 Task: Print slides in black and white.
Action: Mouse moved to (74, 203)
Screenshot: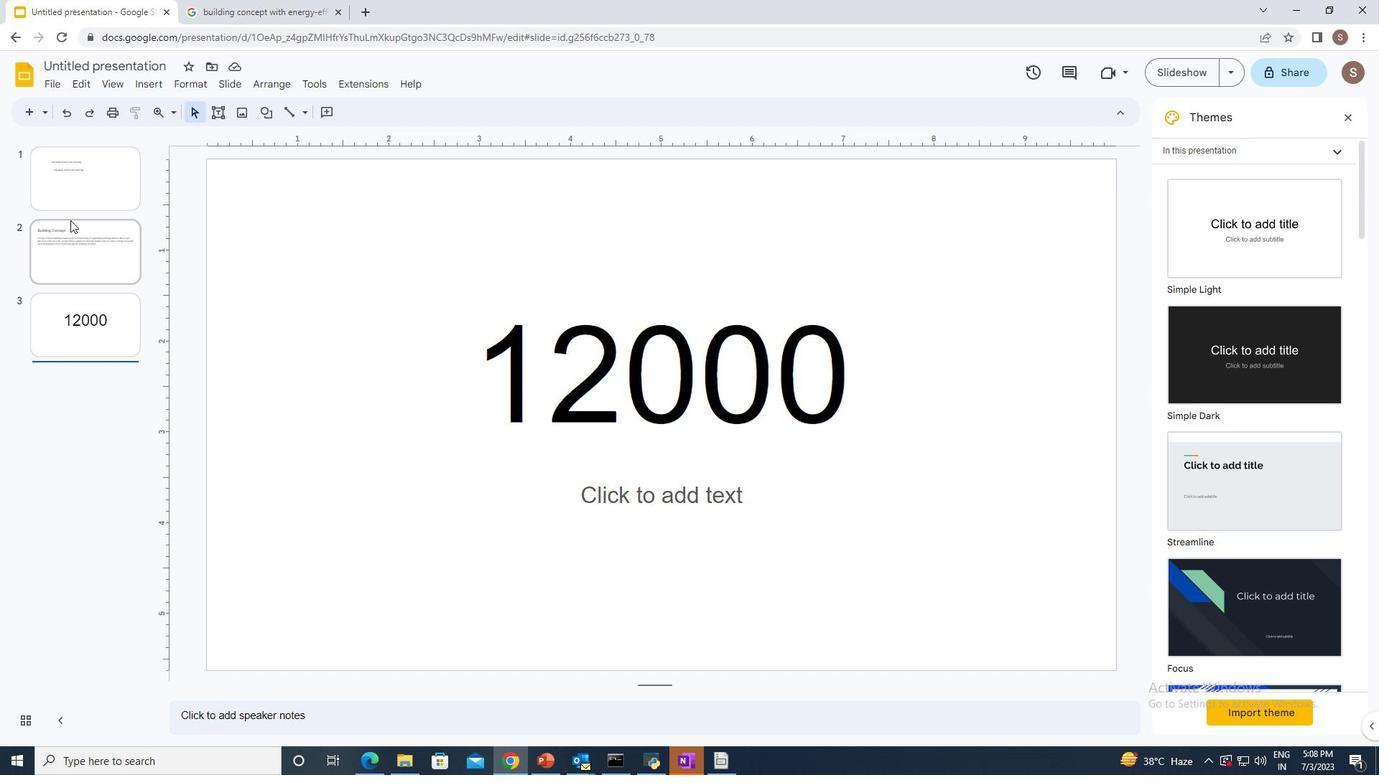 
Action: Mouse pressed left at (74, 203)
Screenshot: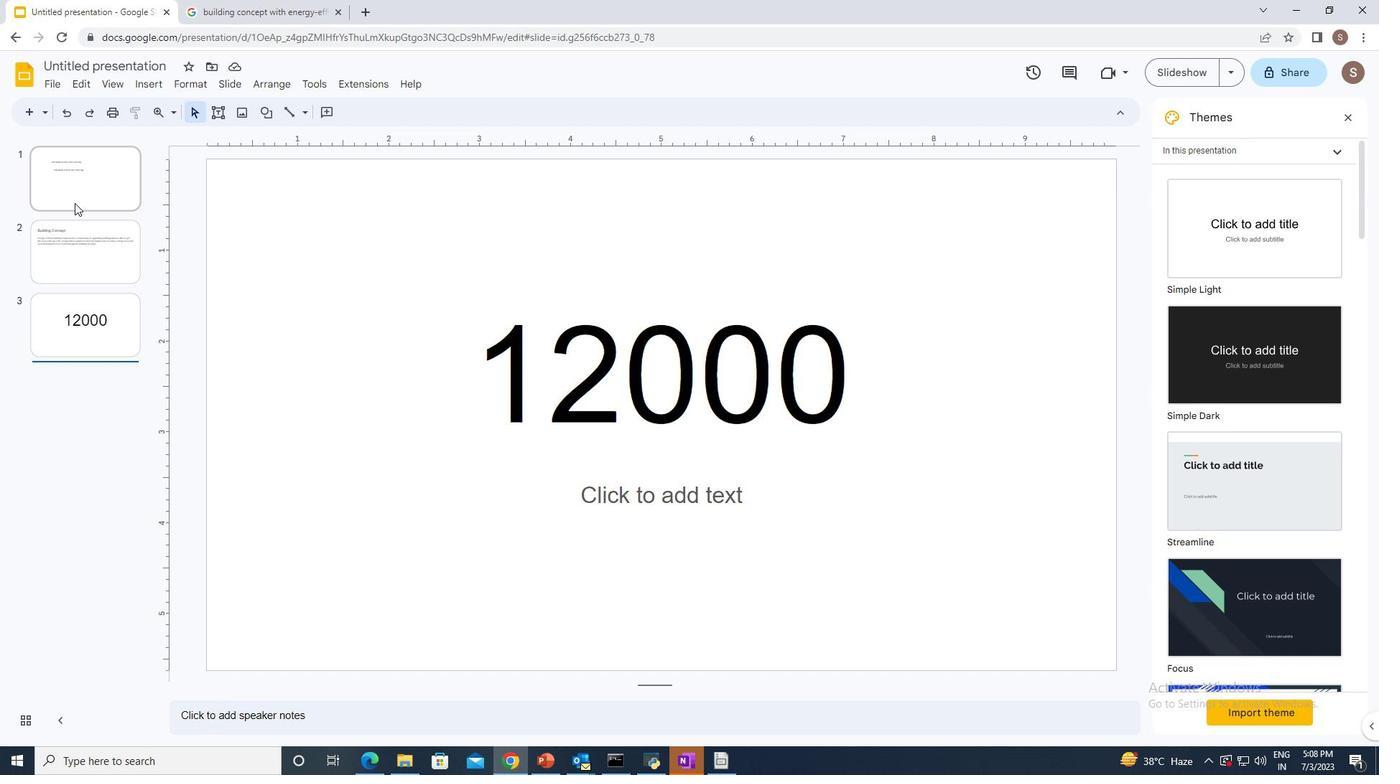 
Action: Mouse moved to (114, 107)
Screenshot: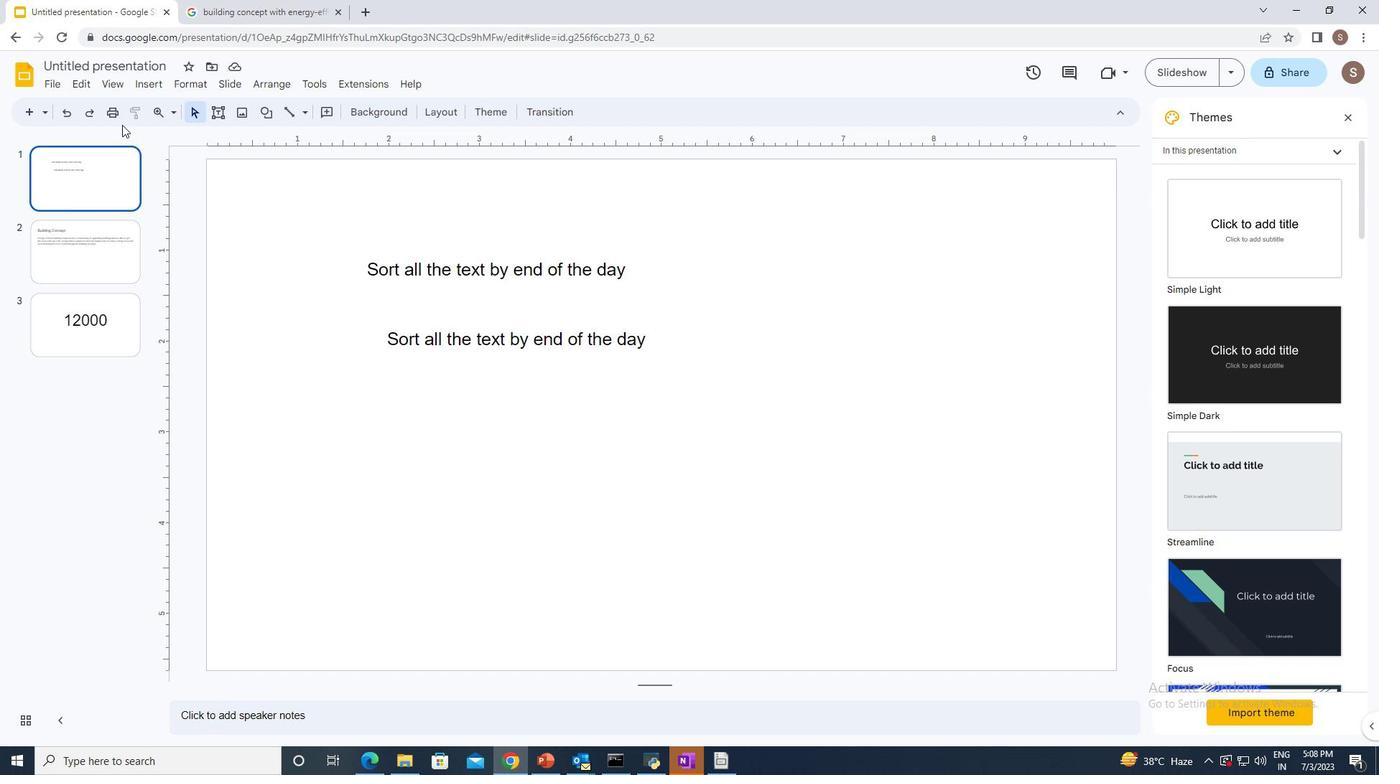 
Action: Mouse pressed left at (114, 107)
Screenshot: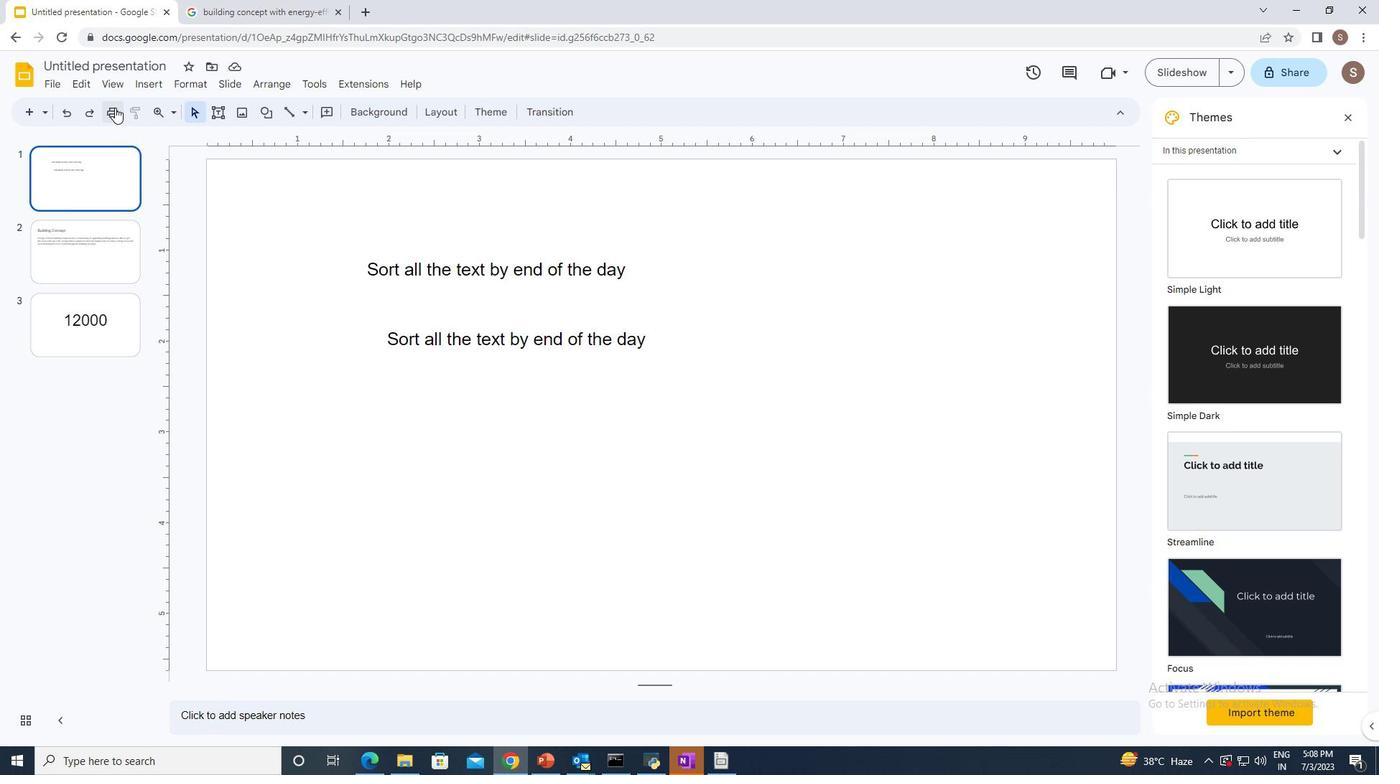 
Action: Mouse moved to (1081, 184)
Screenshot: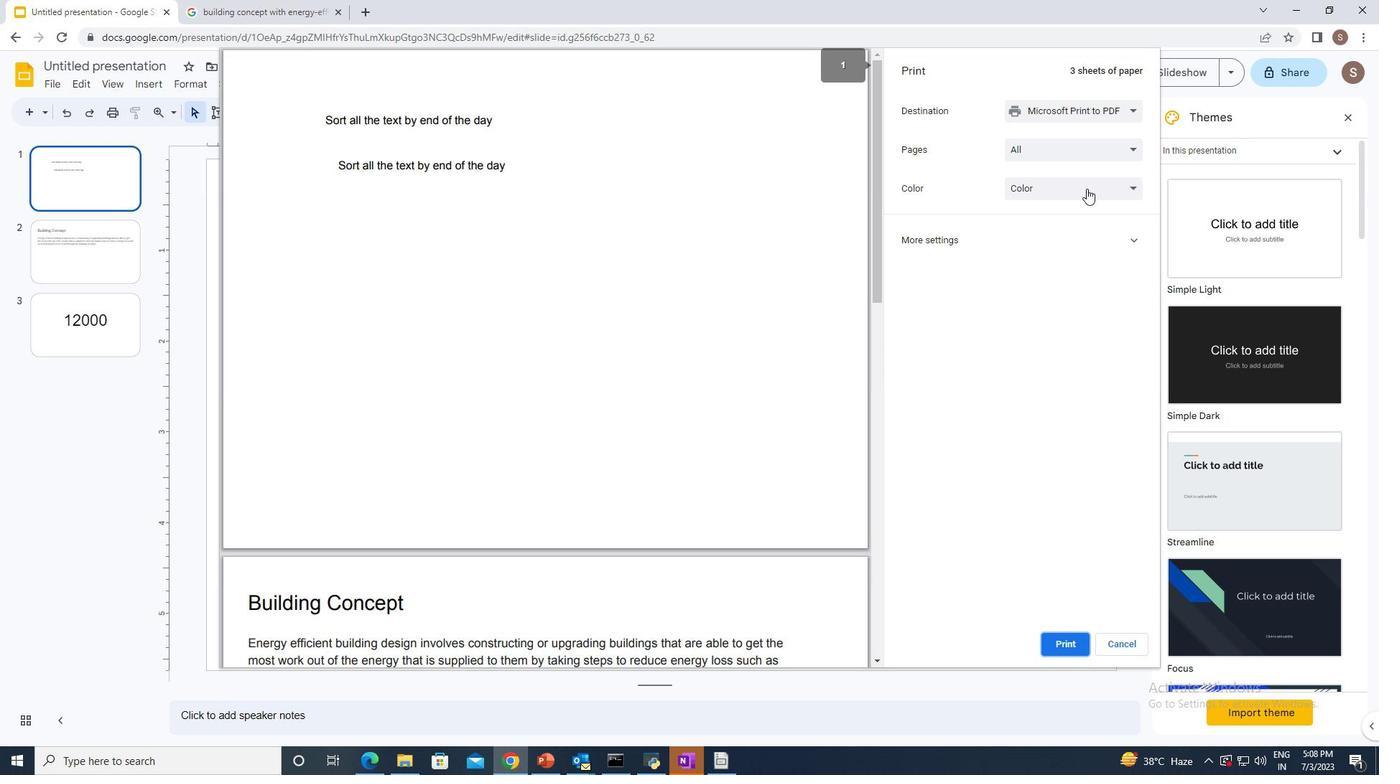
Action: Mouse pressed left at (1081, 184)
Screenshot: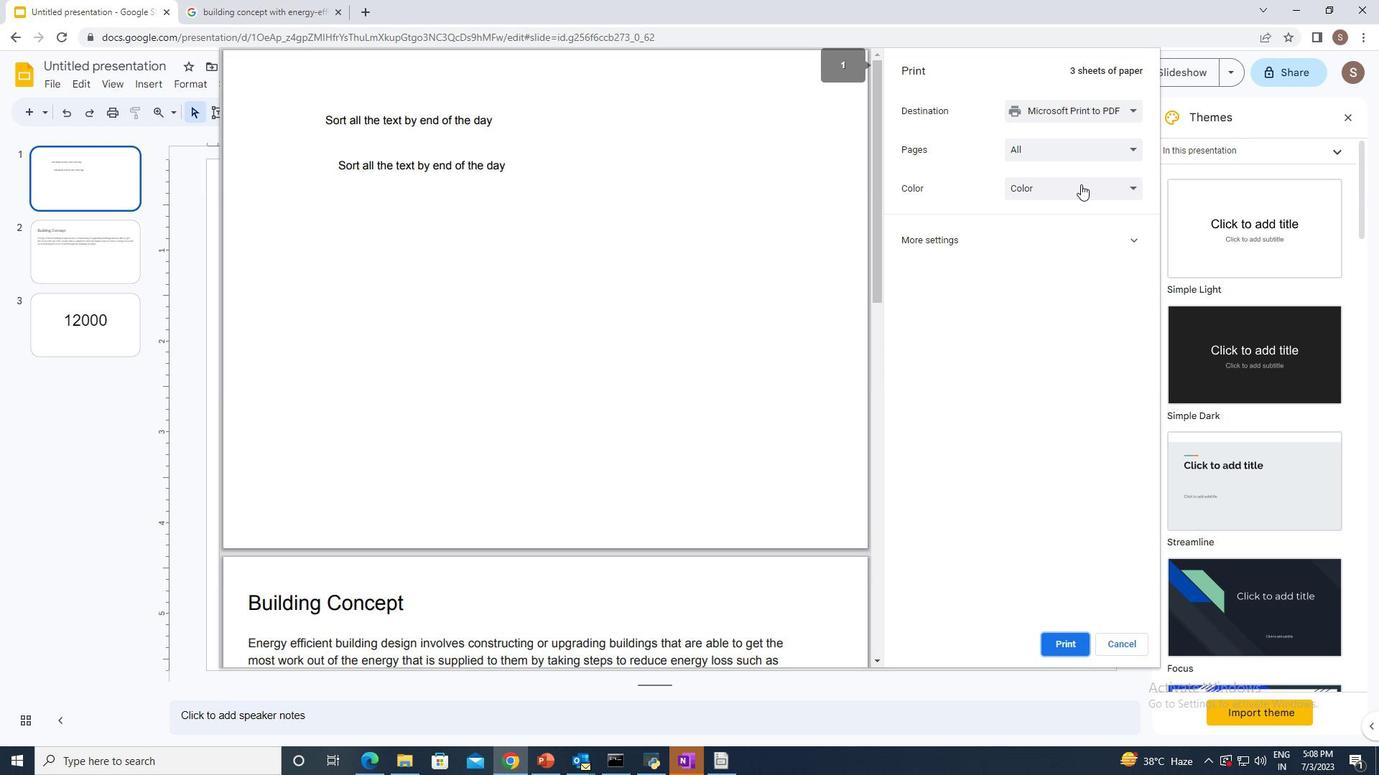 
Action: Mouse moved to (1066, 207)
Screenshot: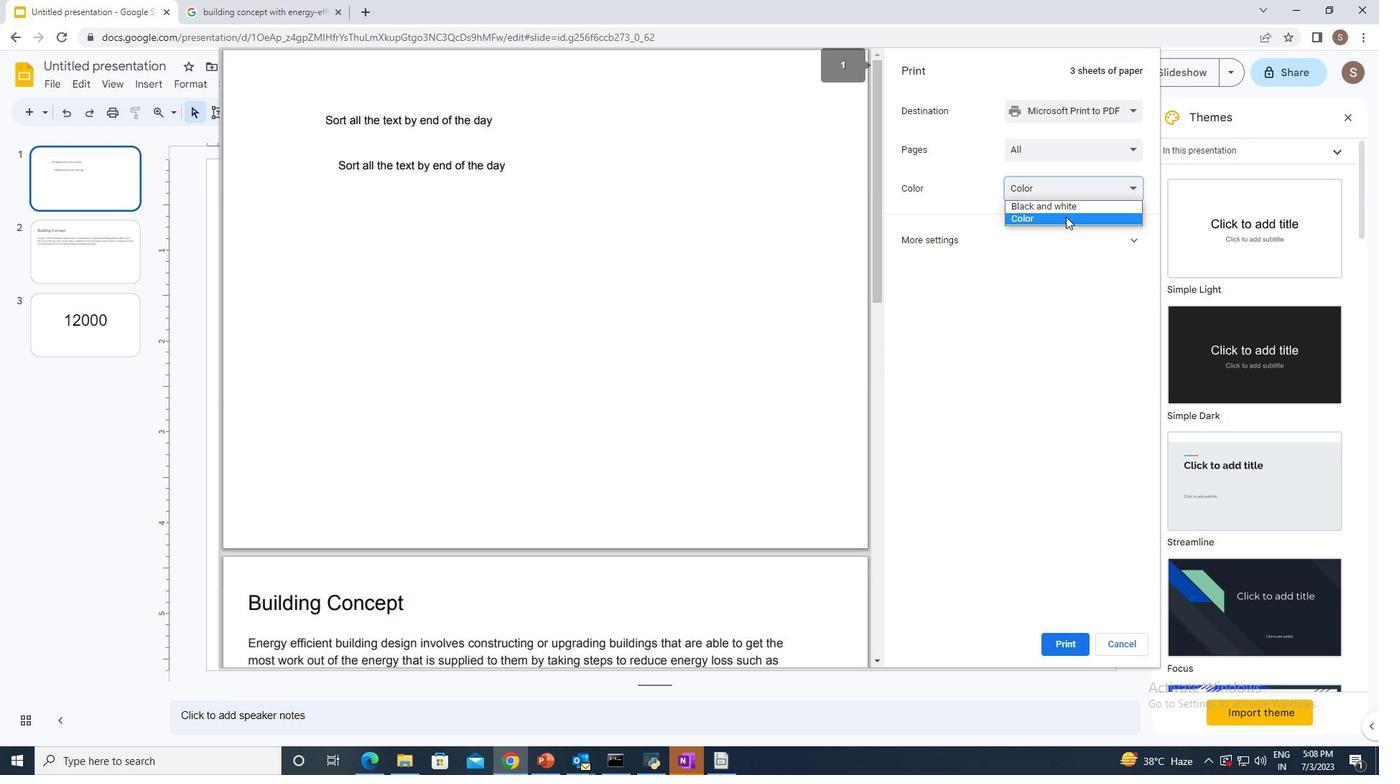 
Action: Mouse pressed left at (1066, 207)
Screenshot: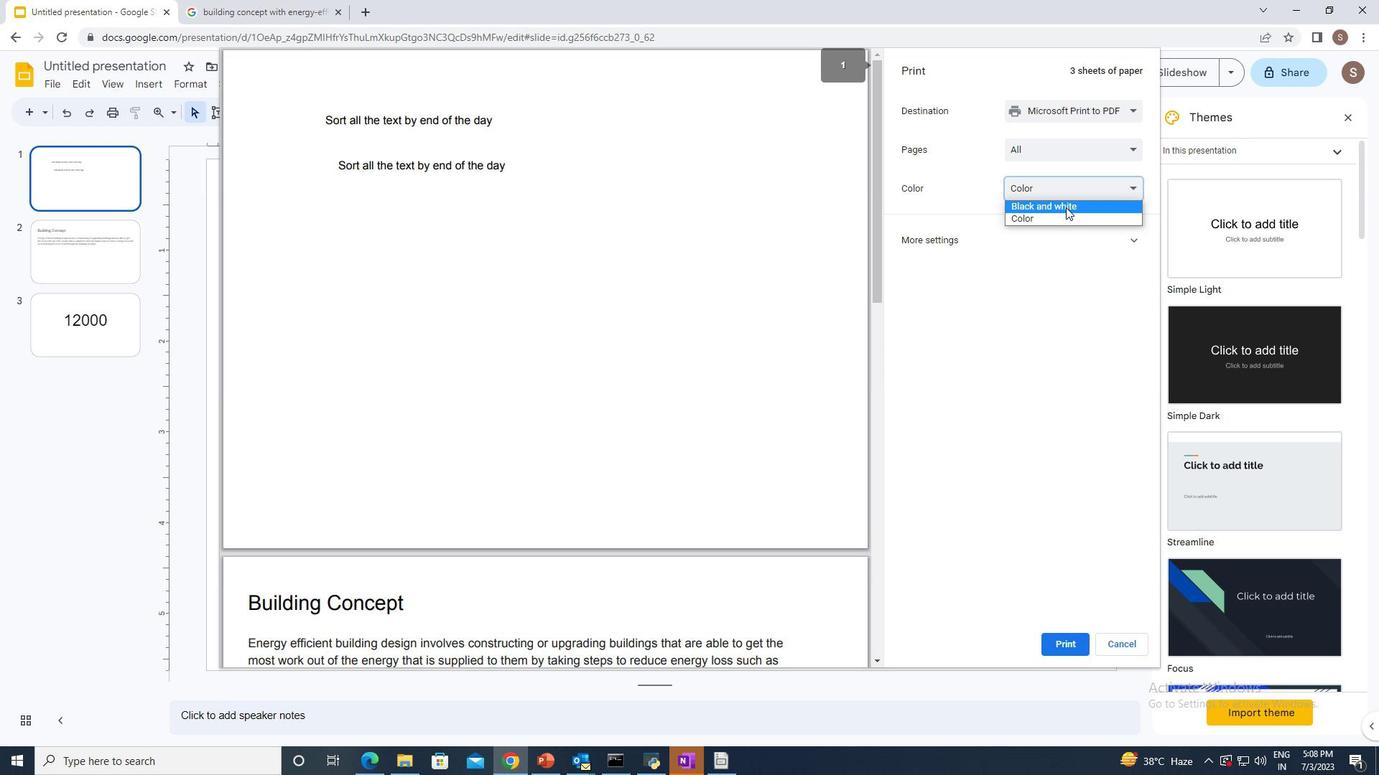 
Action: Mouse moved to (1061, 638)
Screenshot: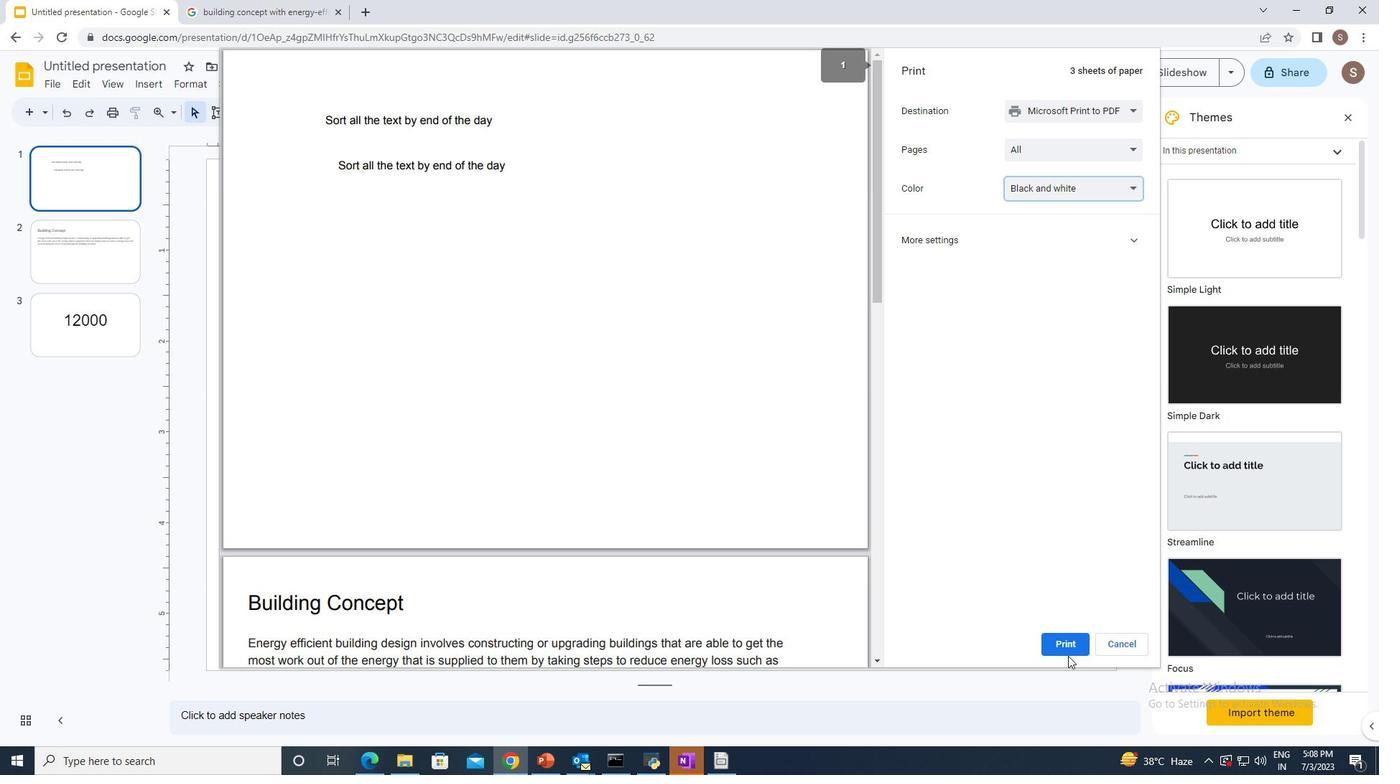 
Action: Mouse pressed left at (1061, 638)
Screenshot: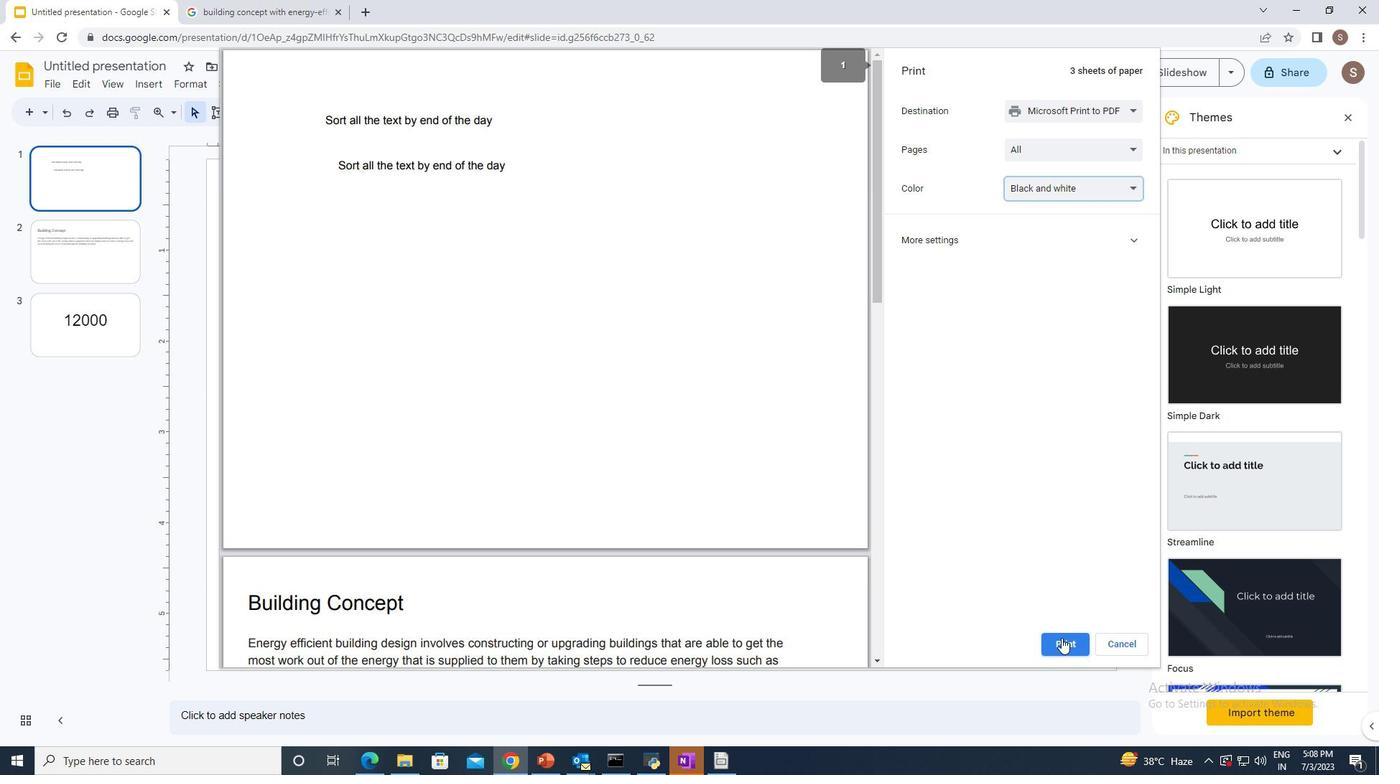 
